 Task: Change the font size of Google Chrome to medium.
Action: Mouse moved to (1372, 46)
Screenshot: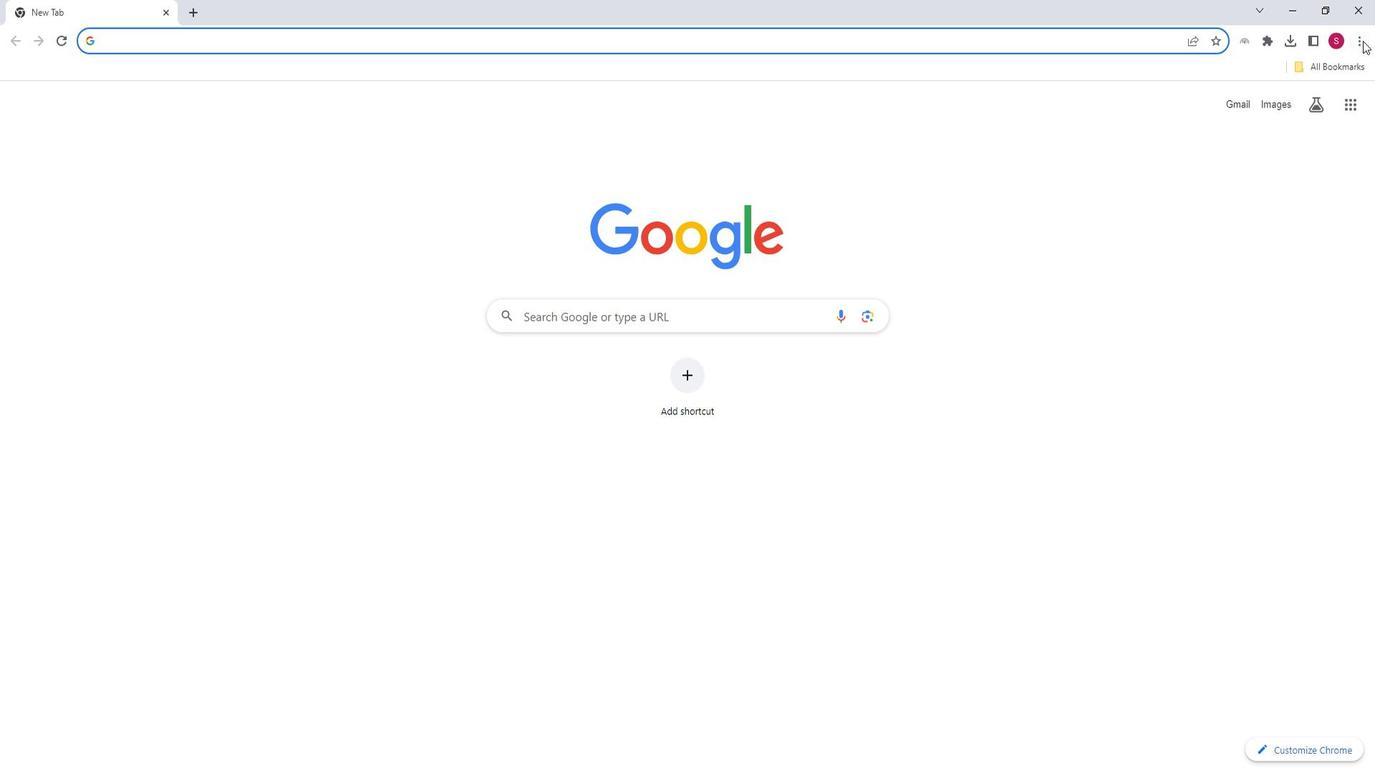 
Action: Mouse pressed left at (1372, 46)
Screenshot: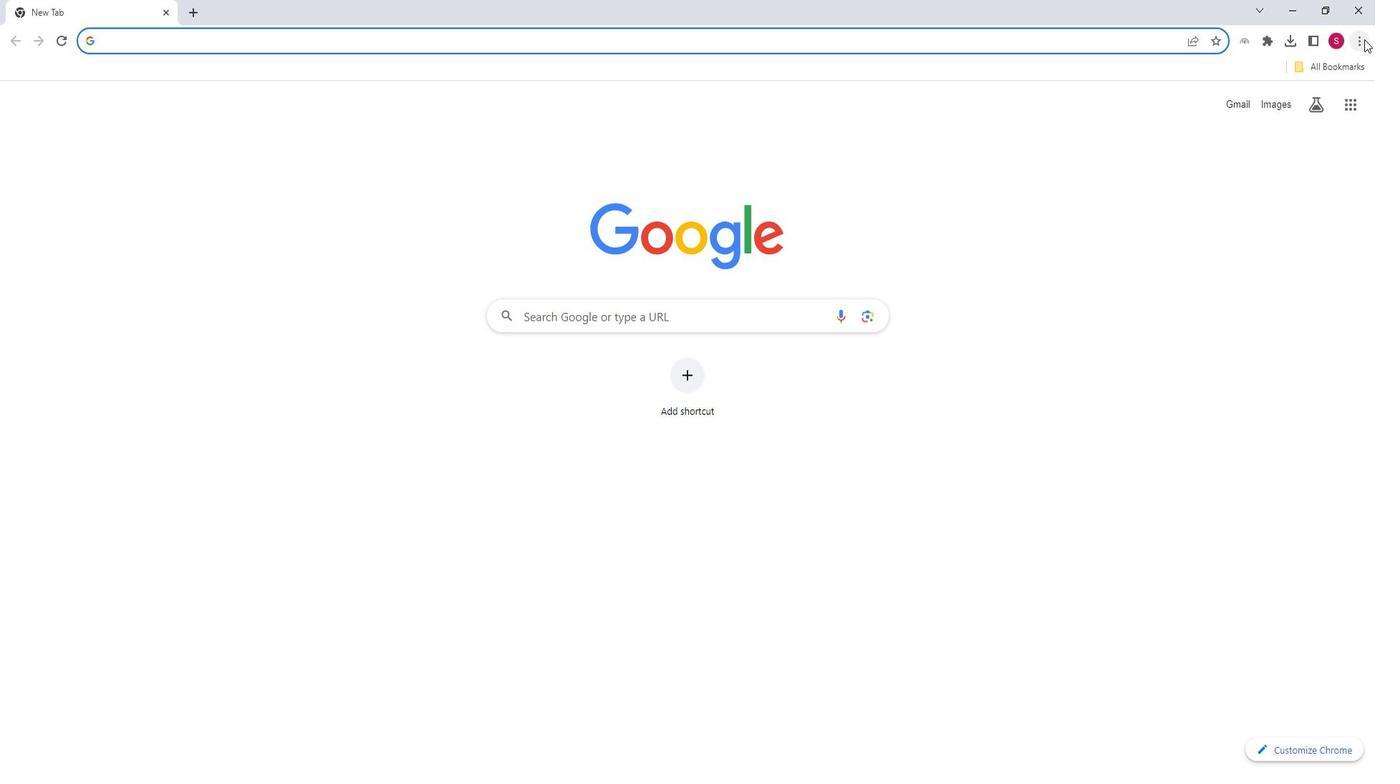 
Action: Mouse pressed left at (1372, 46)
Screenshot: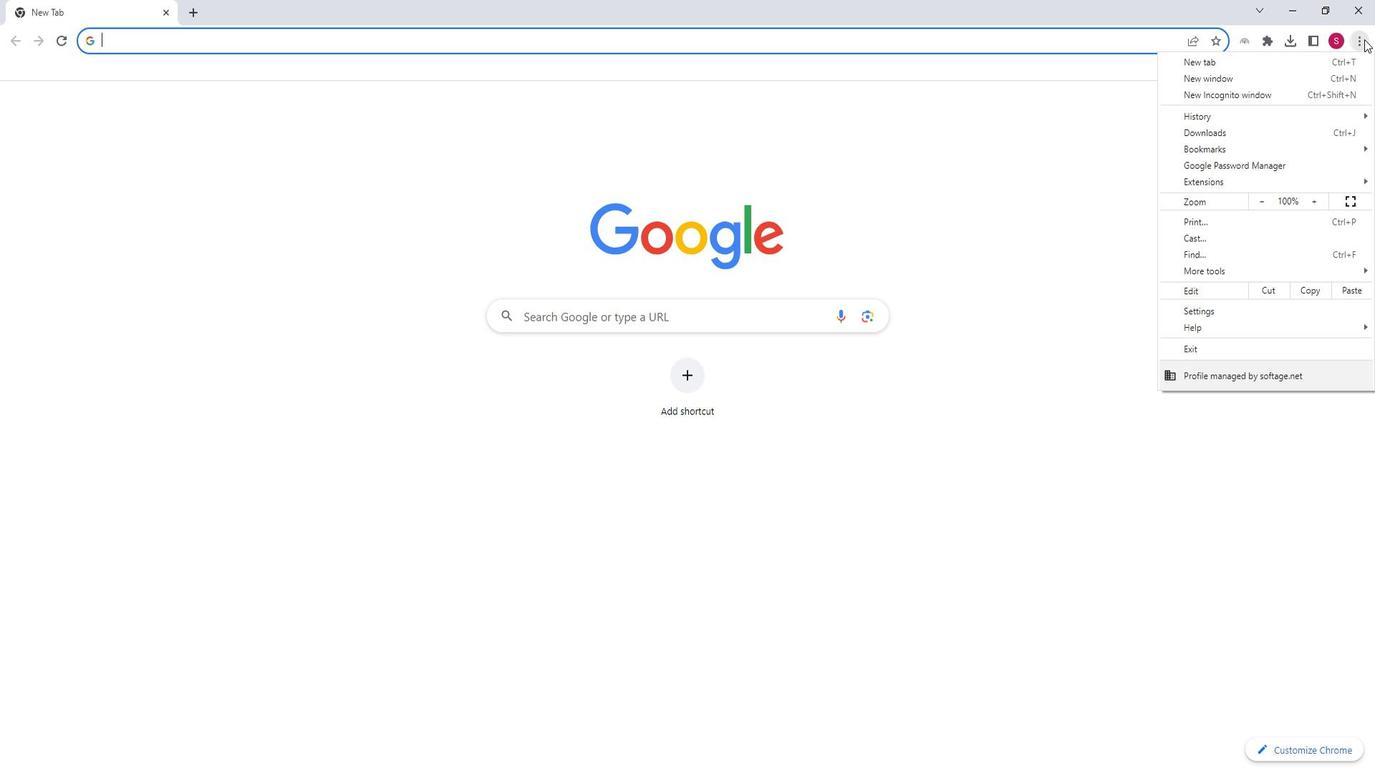 
Action: Mouse pressed left at (1372, 46)
Screenshot: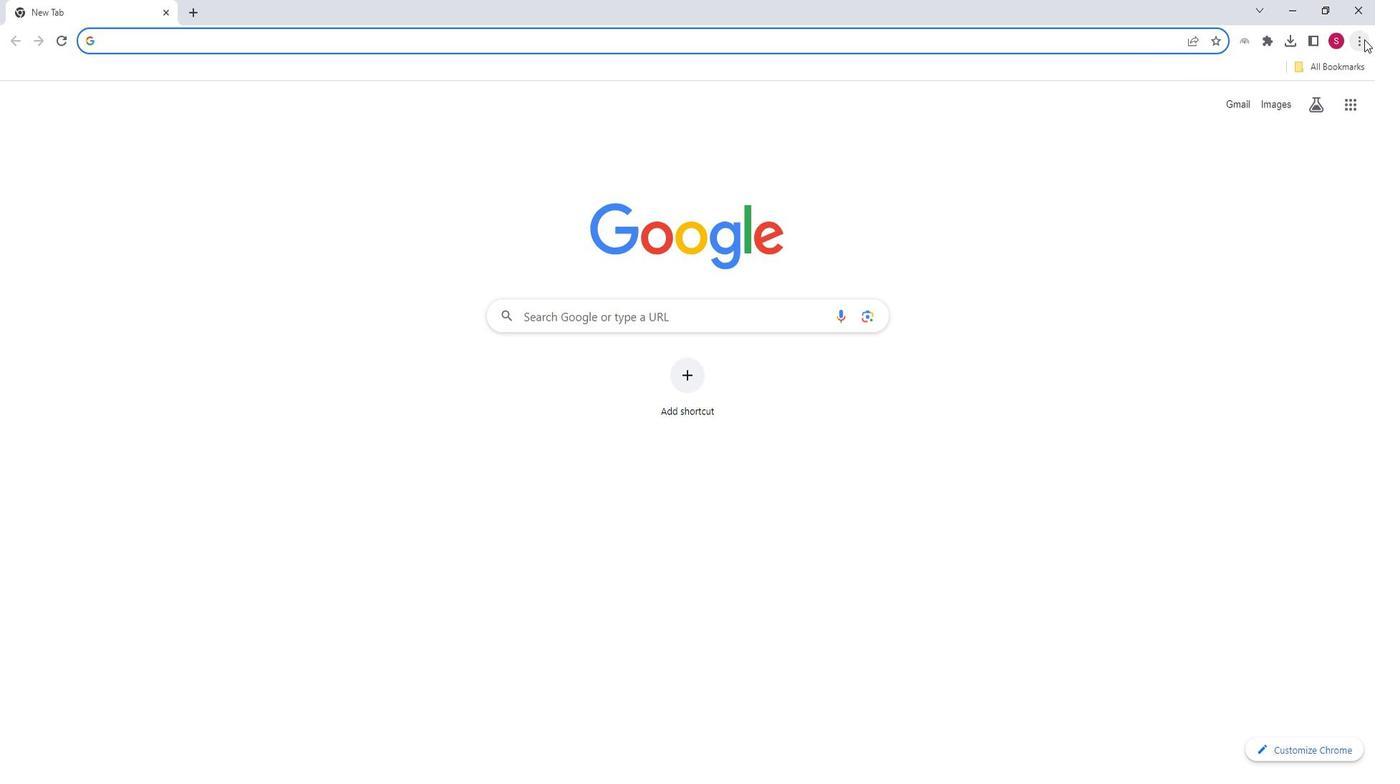 
Action: Mouse moved to (1237, 305)
Screenshot: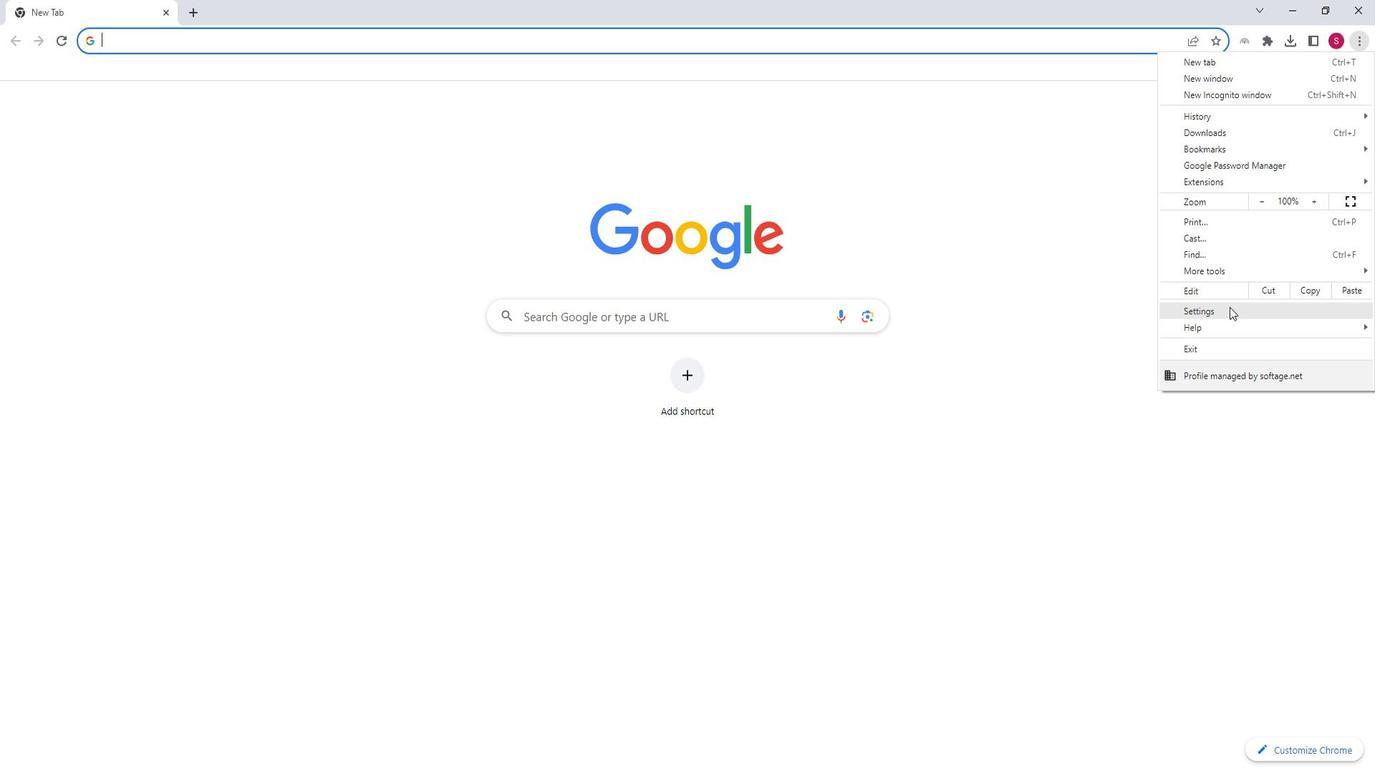 
Action: Mouse pressed left at (1237, 305)
Screenshot: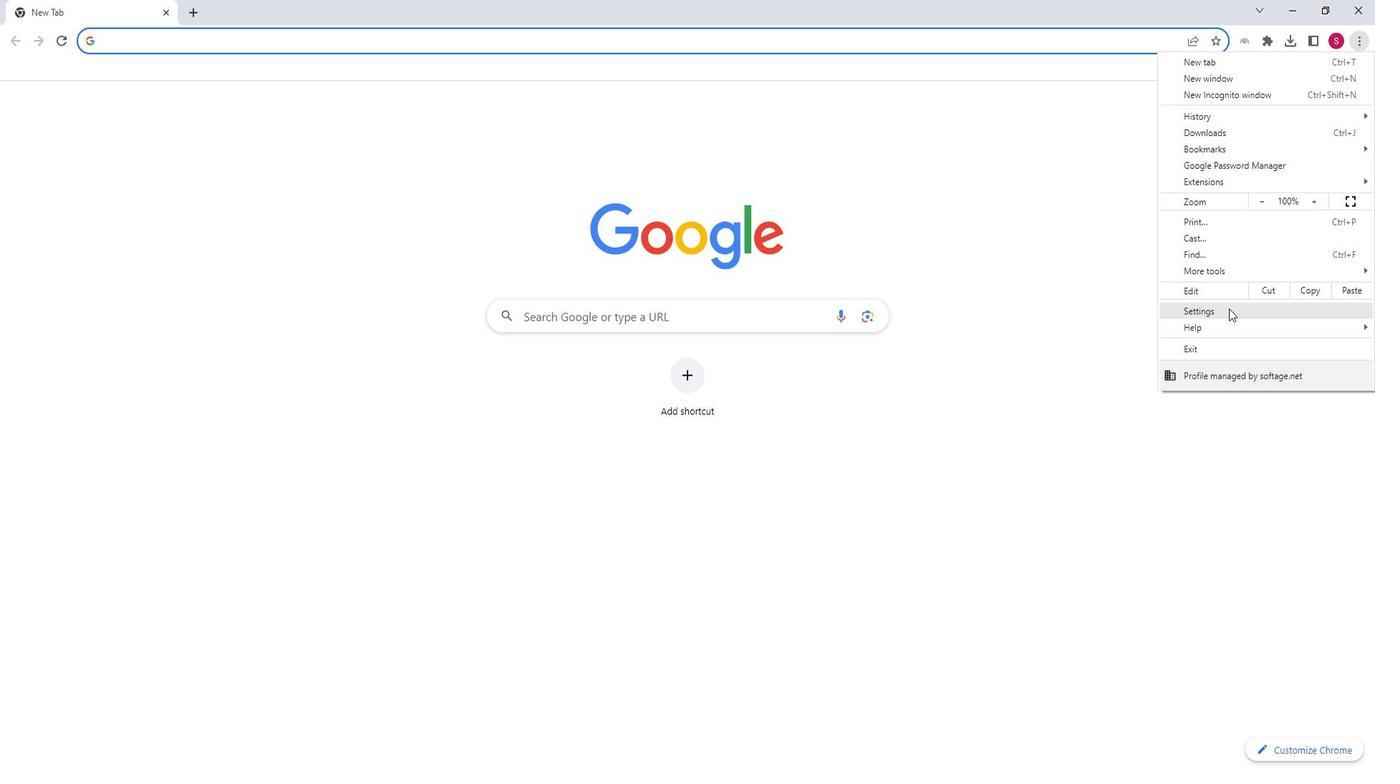 
Action: Mouse moved to (108, 240)
Screenshot: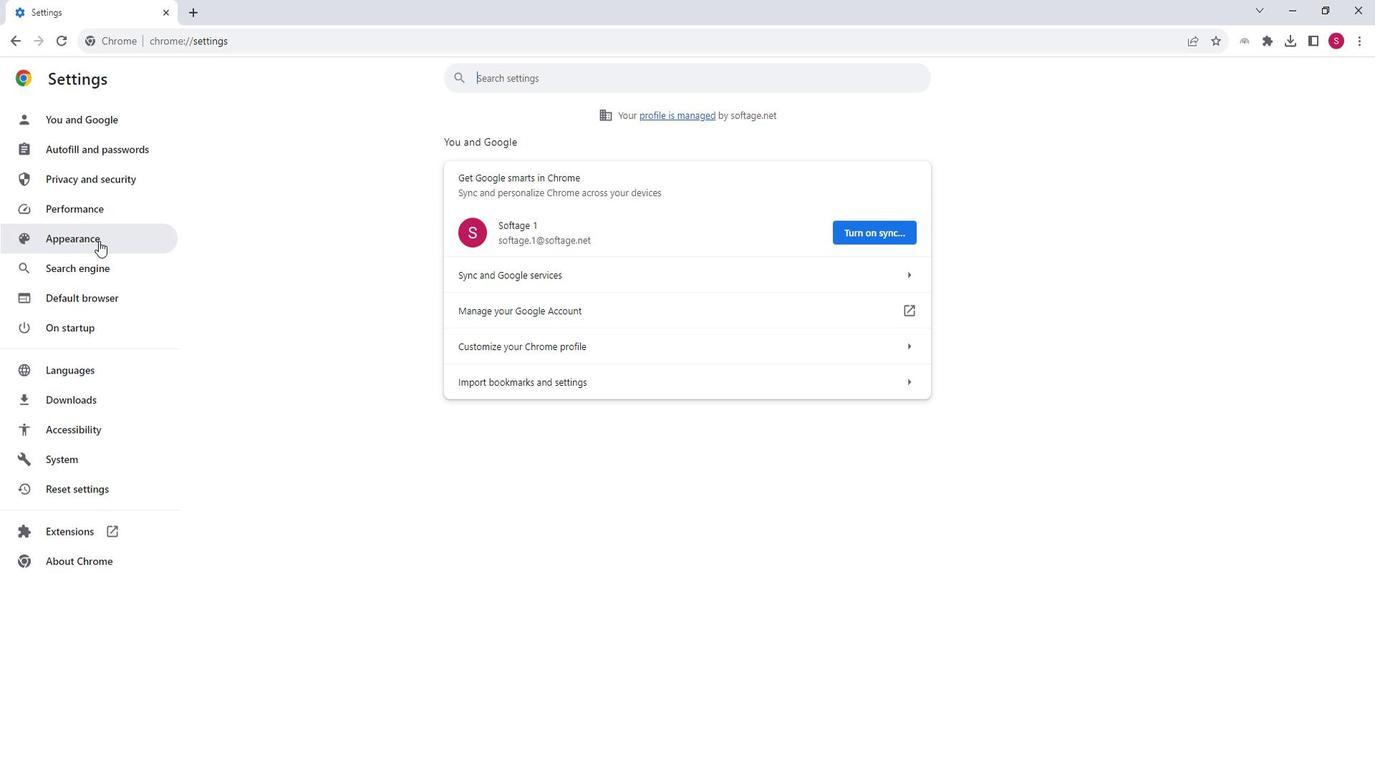 
Action: Mouse pressed left at (108, 240)
Screenshot: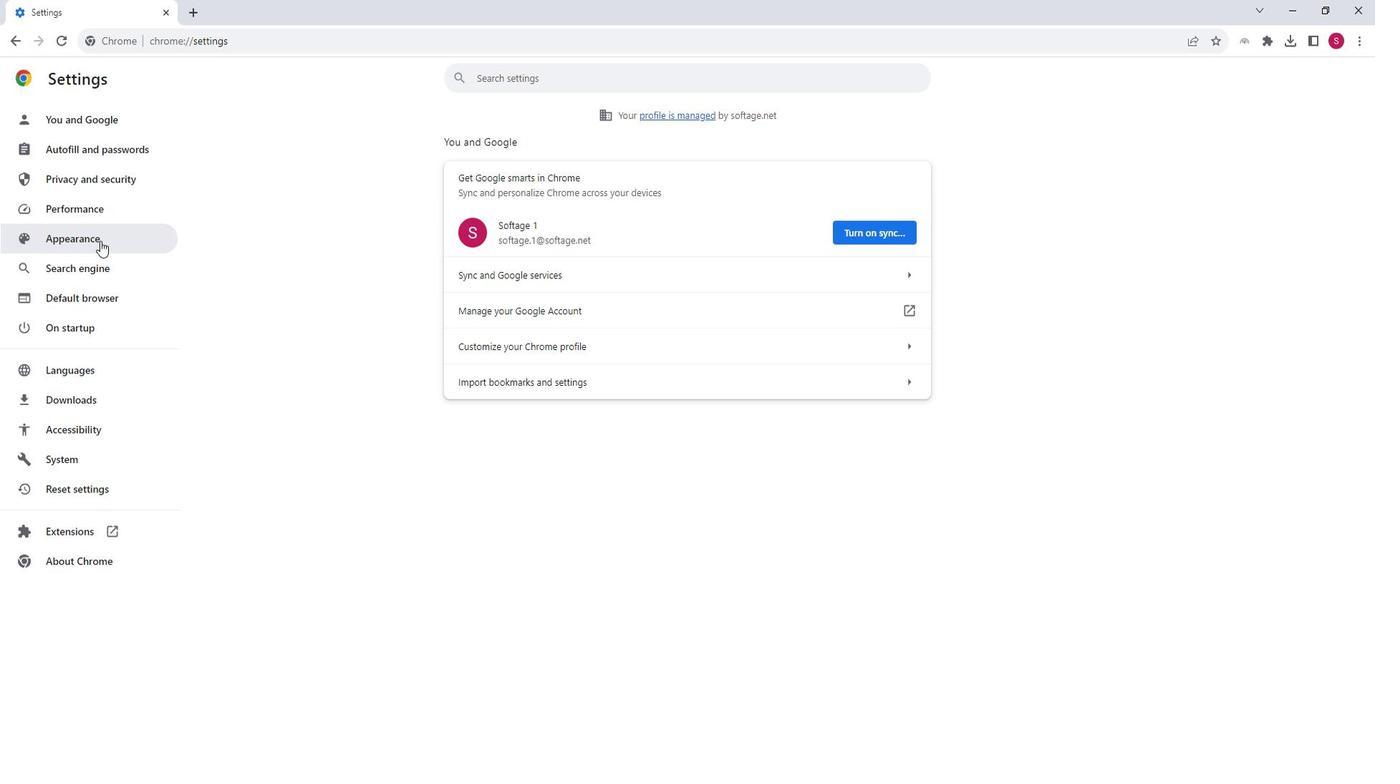 
Action: Mouse moved to (916, 449)
Screenshot: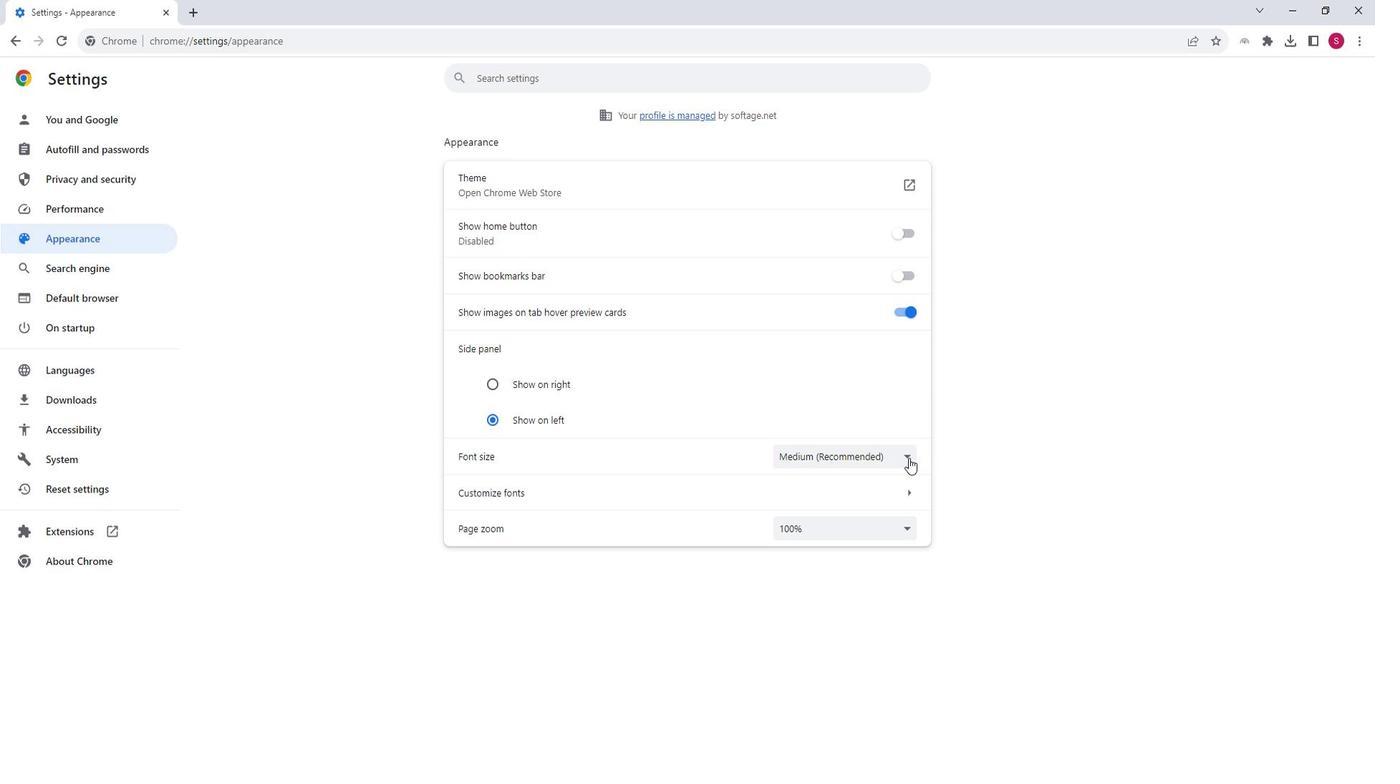 
Action: Mouse pressed left at (916, 449)
Screenshot: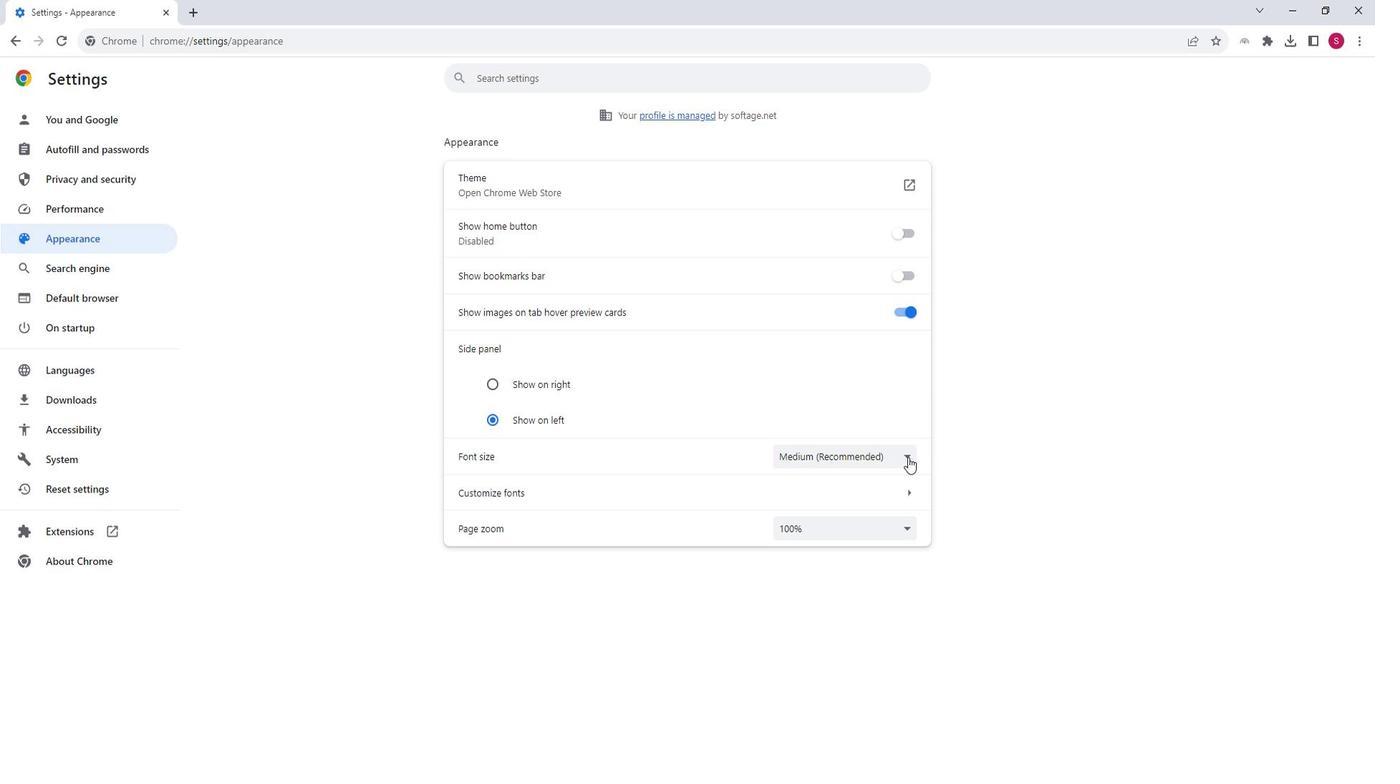 
Action: Mouse moved to (861, 493)
Screenshot: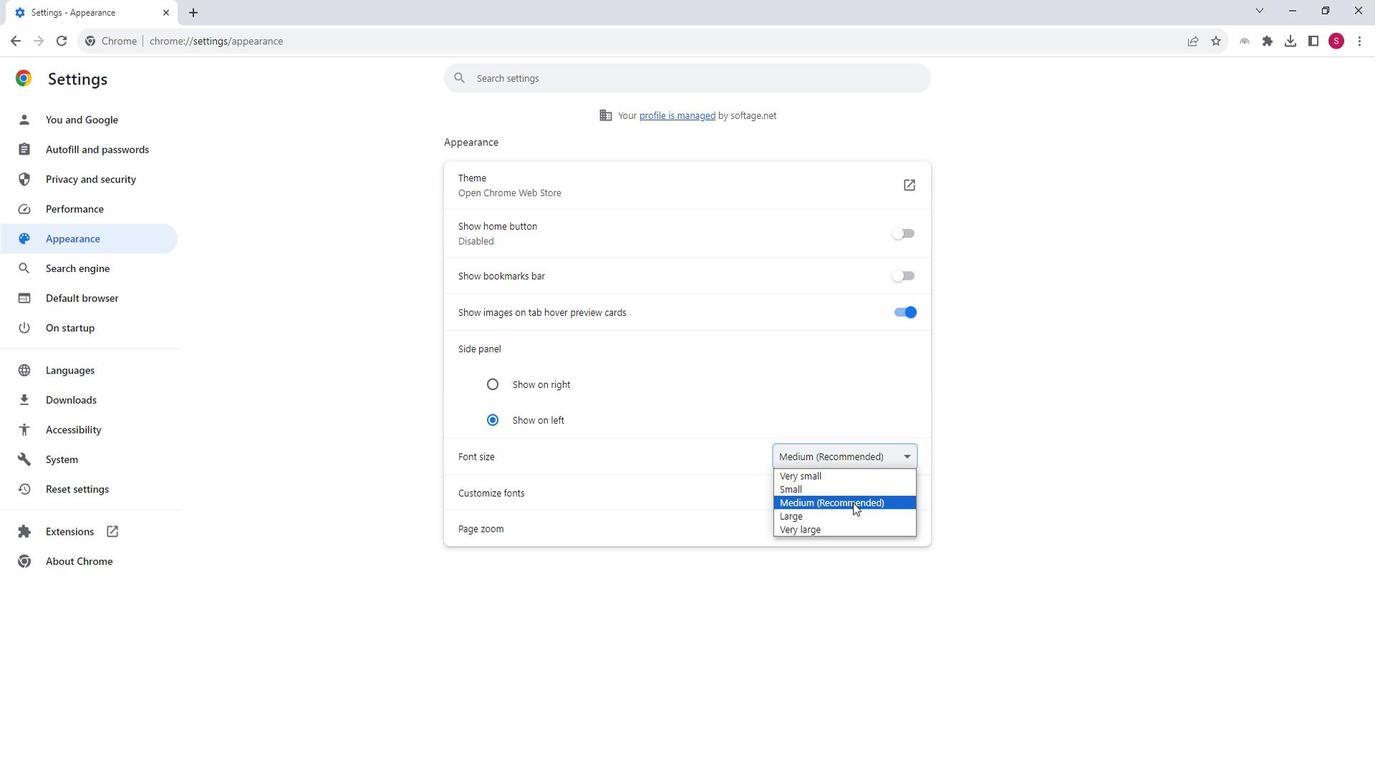 
Action: Mouse pressed left at (861, 493)
Screenshot: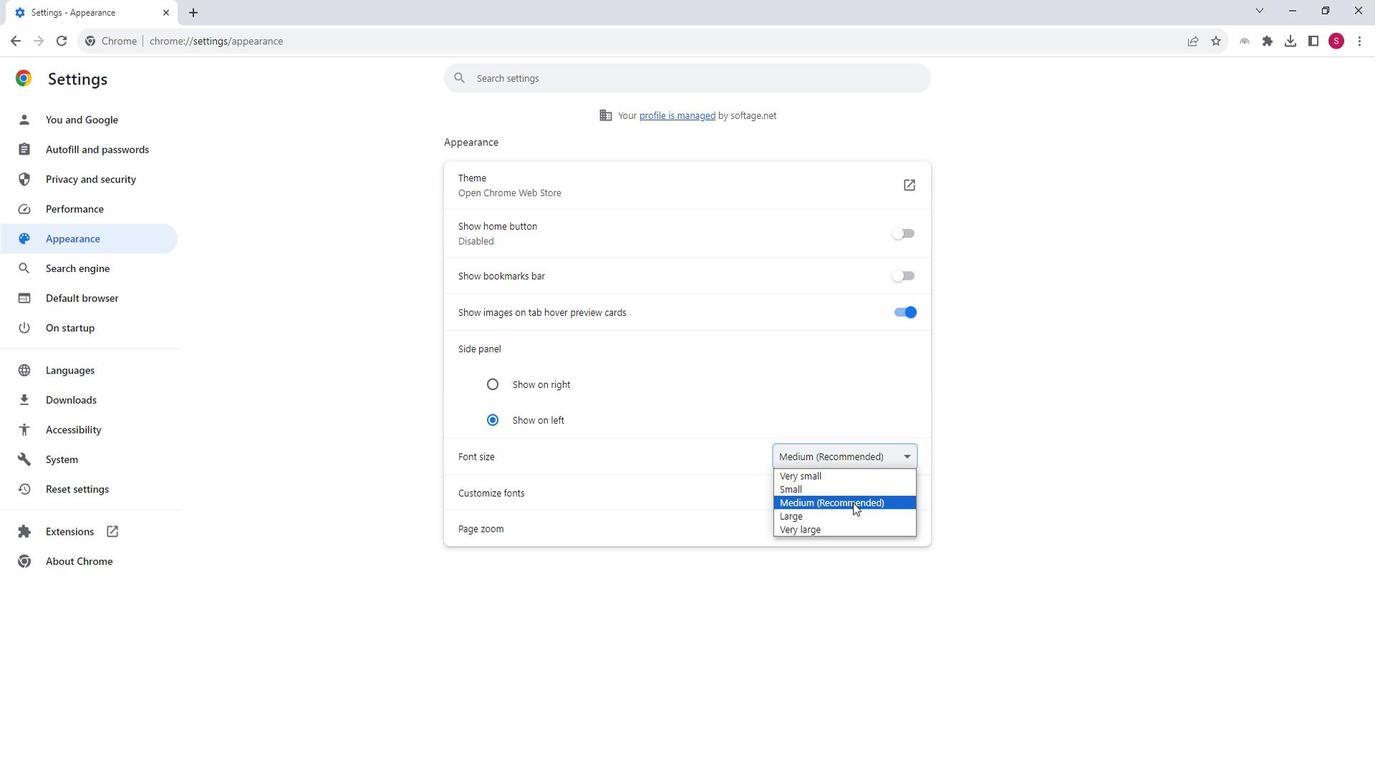 
Action: Mouse moved to (1126, 416)
Screenshot: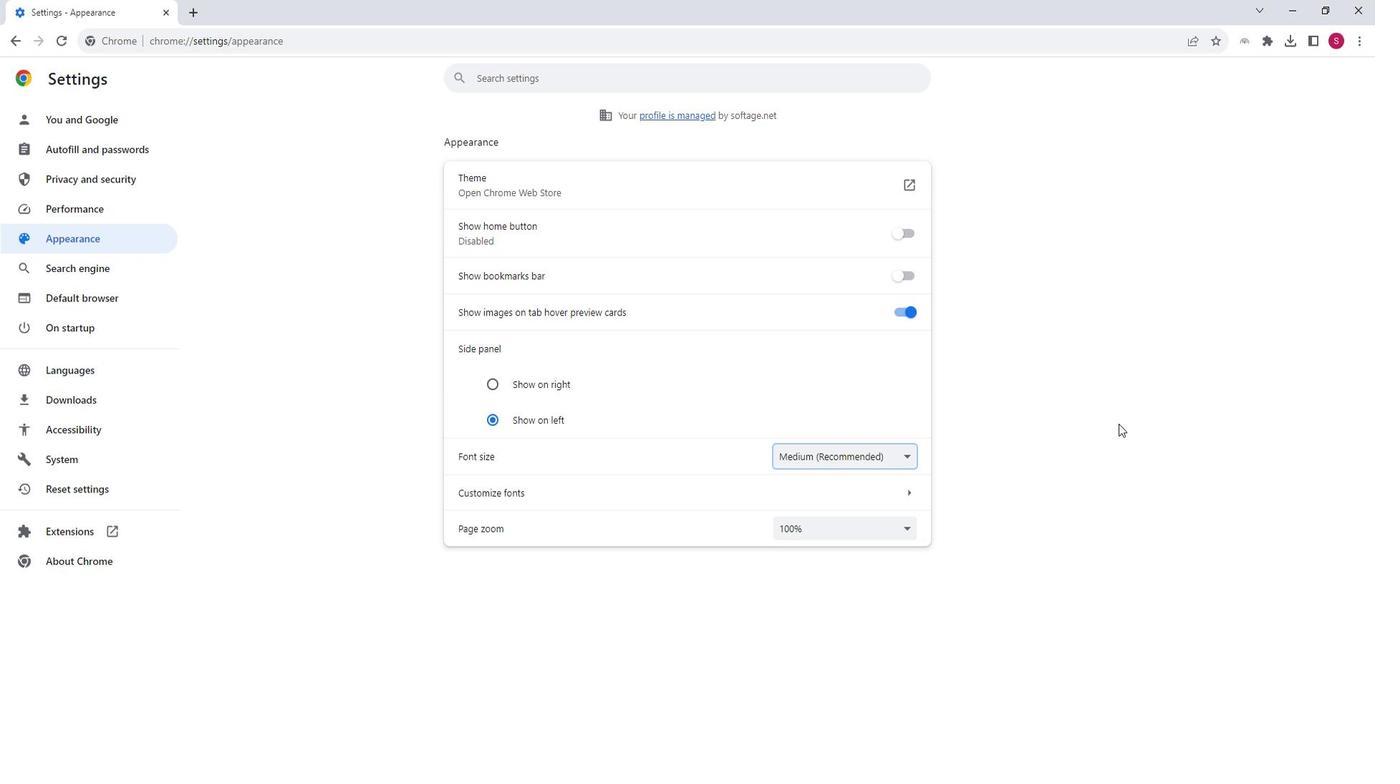 
